 Task: In job recomendations turn off push notifications.
Action: Mouse moved to (652, 57)
Screenshot: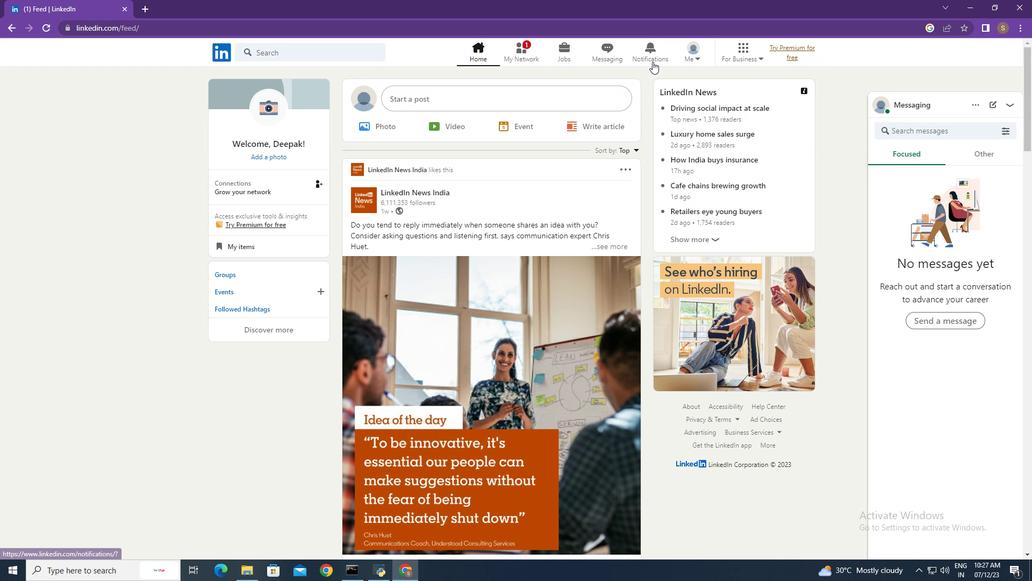 
Action: Mouse pressed left at (652, 57)
Screenshot: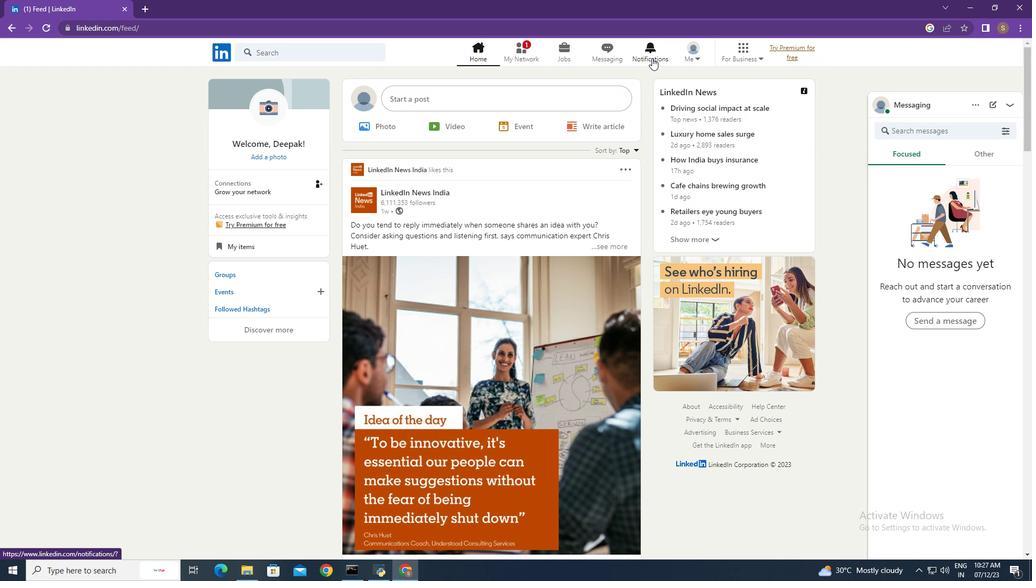 
Action: Mouse moved to (239, 123)
Screenshot: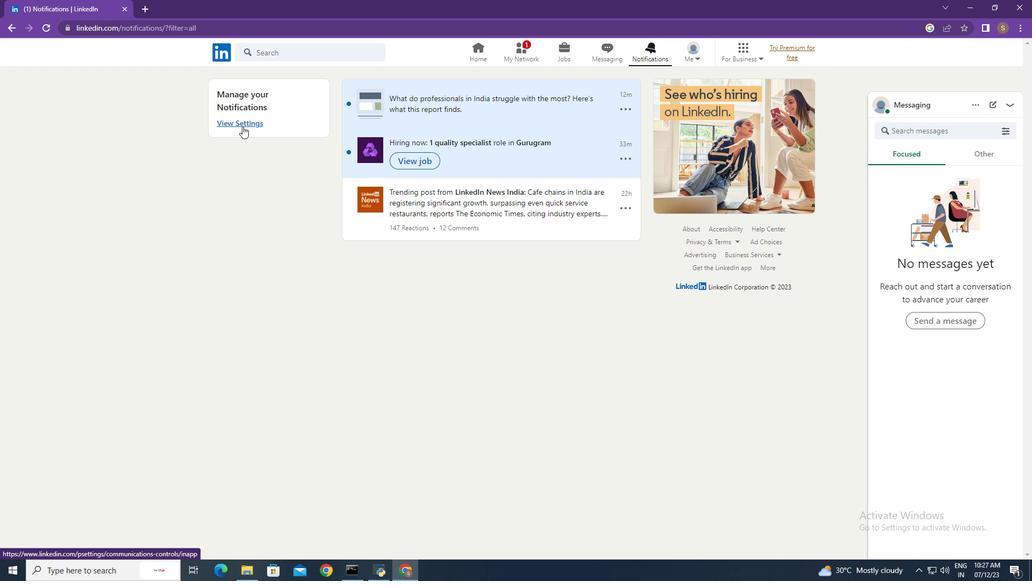 
Action: Mouse pressed left at (239, 123)
Screenshot: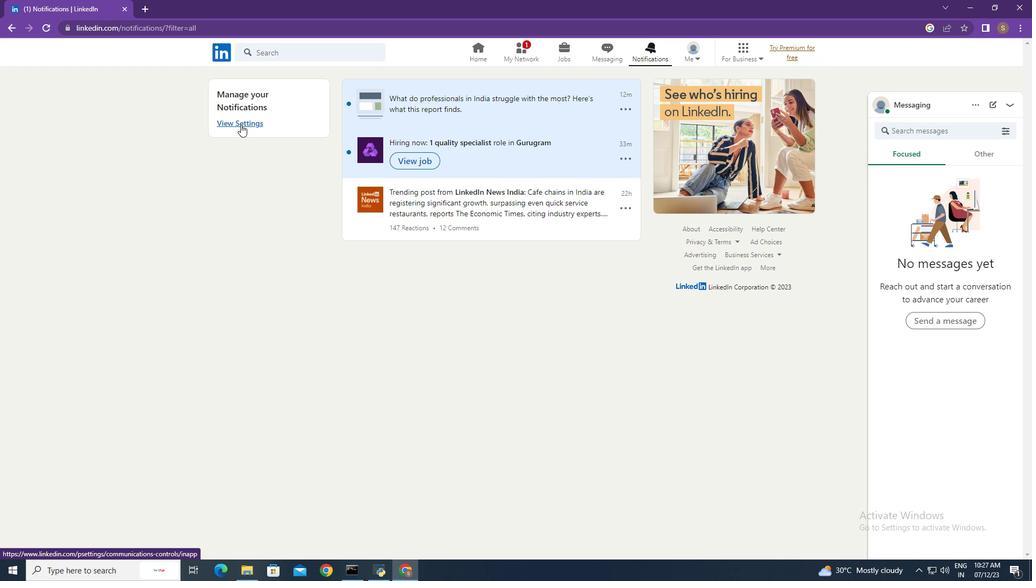 
Action: Mouse moved to (763, 168)
Screenshot: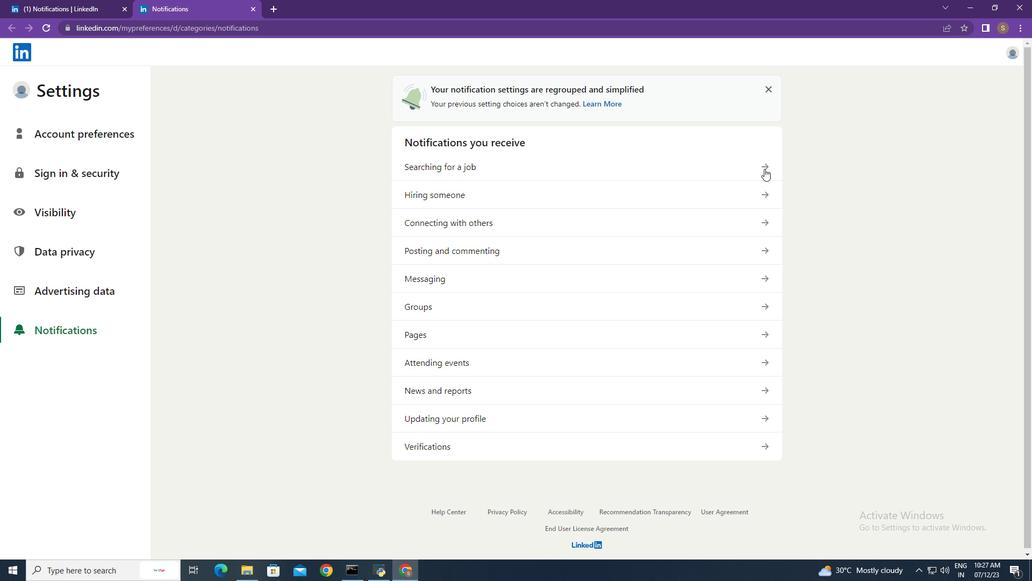 
Action: Mouse pressed left at (763, 168)
Screenshot: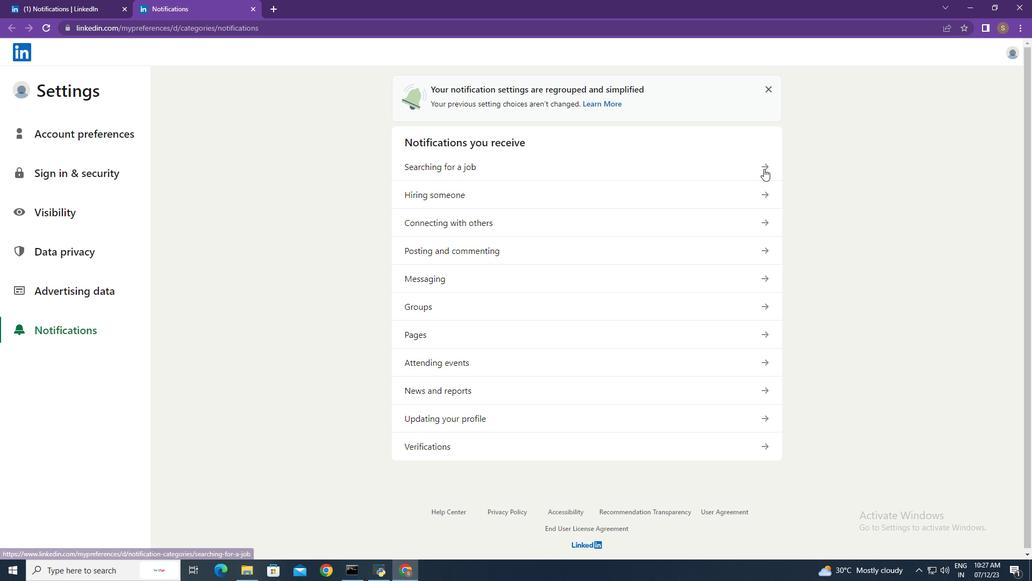 
Action: Mouse moved to (763, 236)
Screenshot: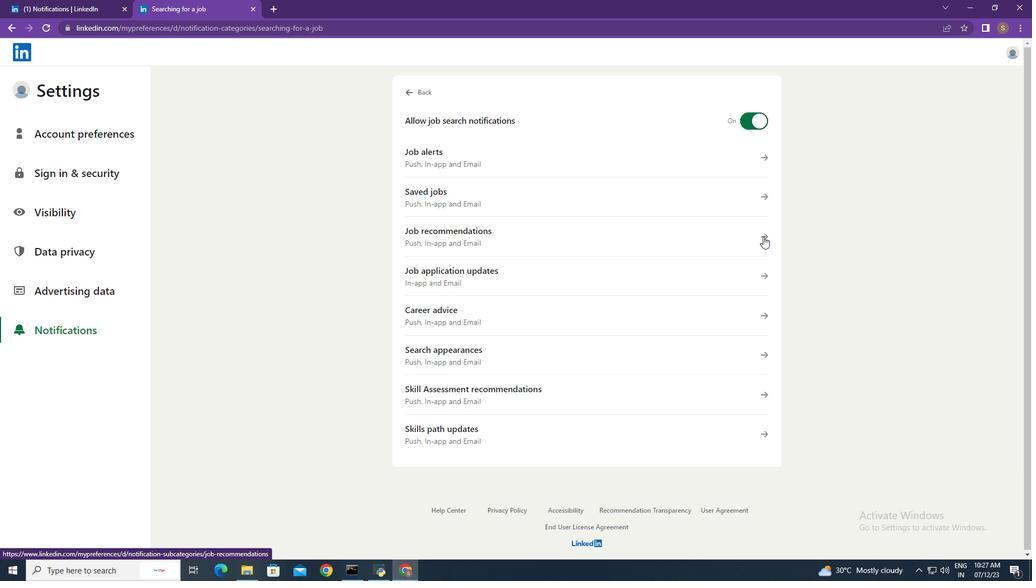 
Action: Mouse pressed left at (763, 236)
Screenshot: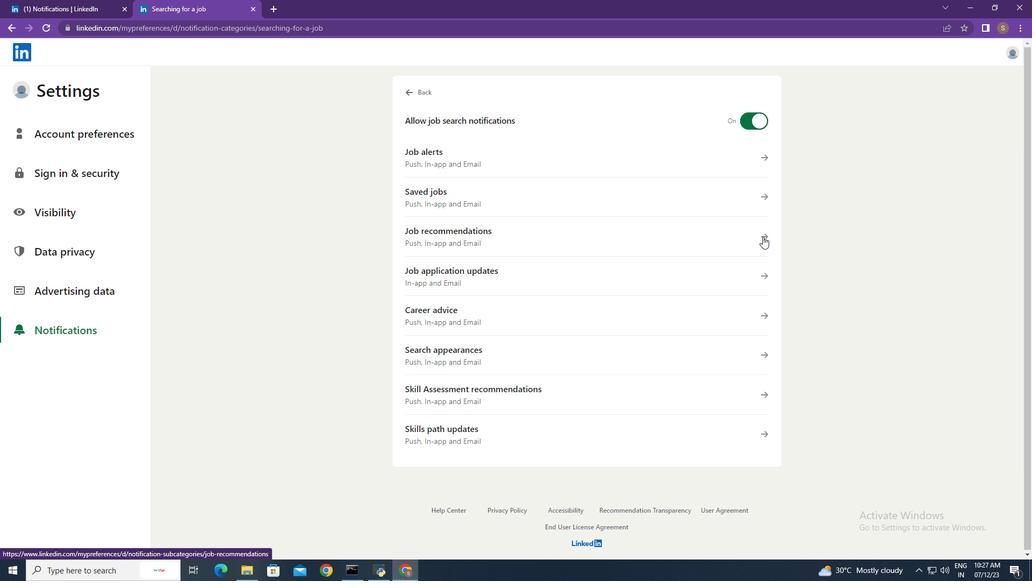 
Action: Mouse moved to (759, 235)
Screenshot: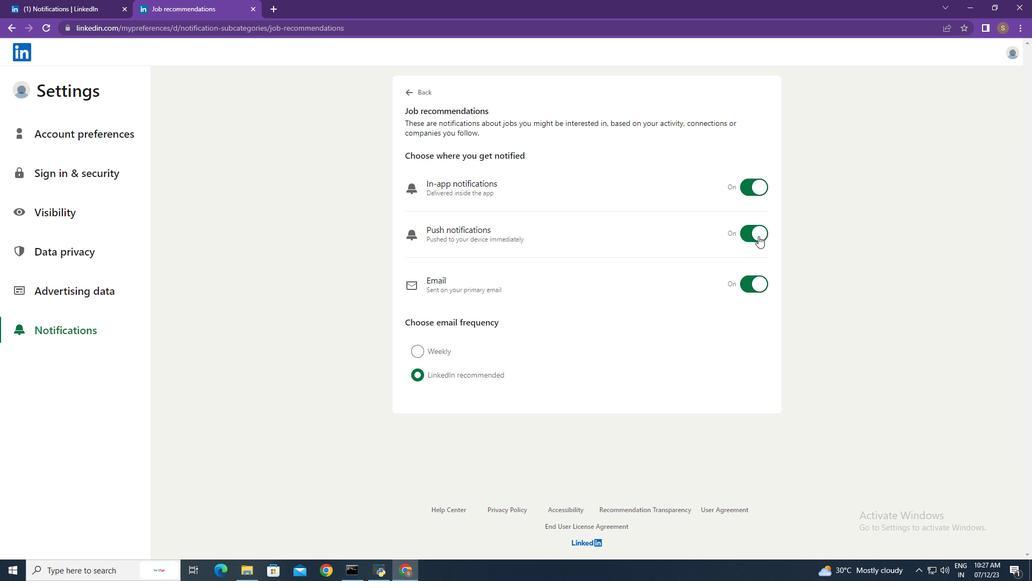 
Action: Mouse pressed left at (759, 235)
Screenshot: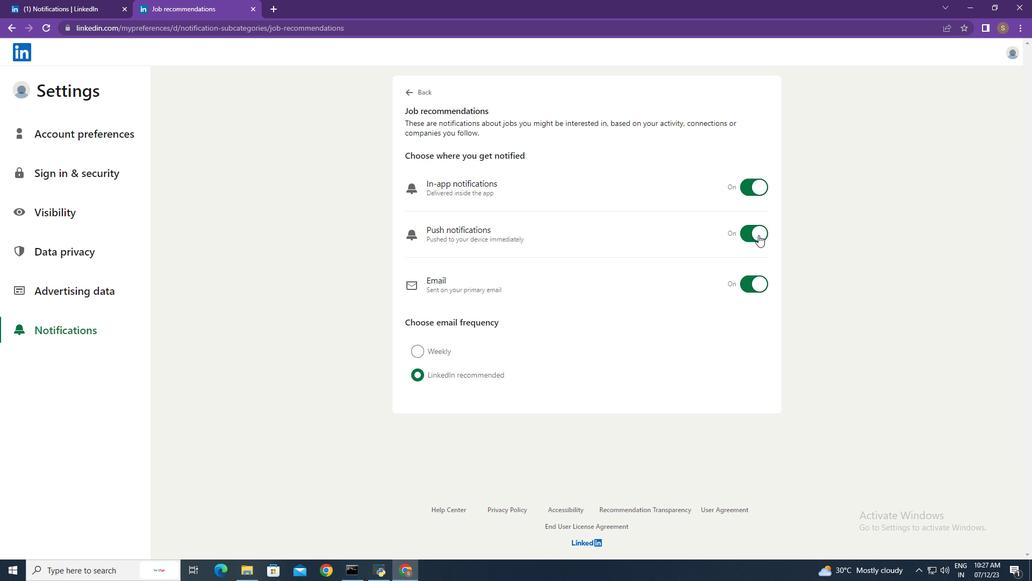 
Action: Mouse moved to (486, 240)
Screenshot: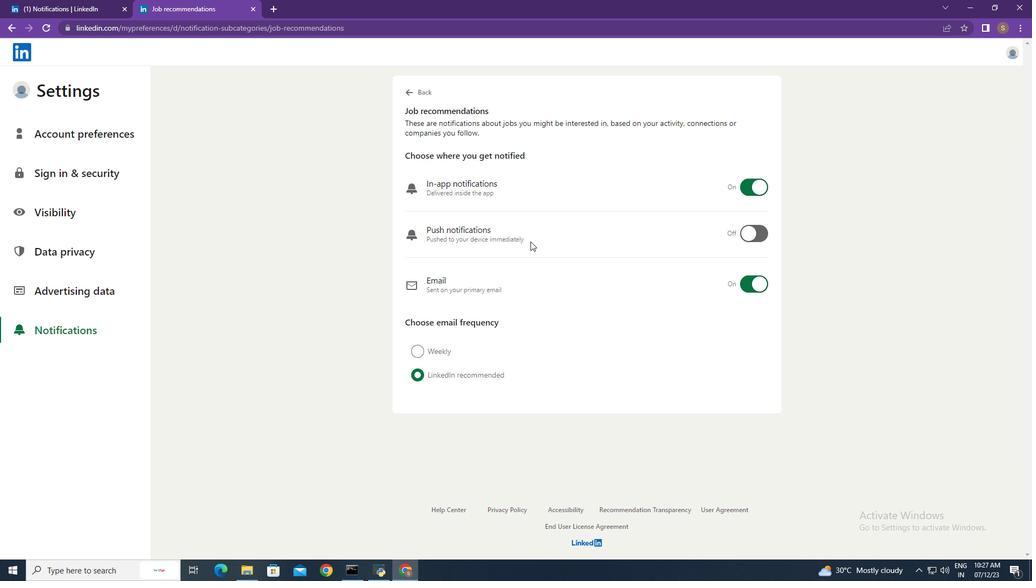 
